 Task: Create a sub task Design and Implement Solution for the task  Integrate website with a new web content management system (CMS) in the project BackTech , assign it to team member softage.5@softage.net and update the status of the sub task to  At Risk , set the priority of the sub task to Medium
Action: Mouse moved to (612, 440)
Screenshot: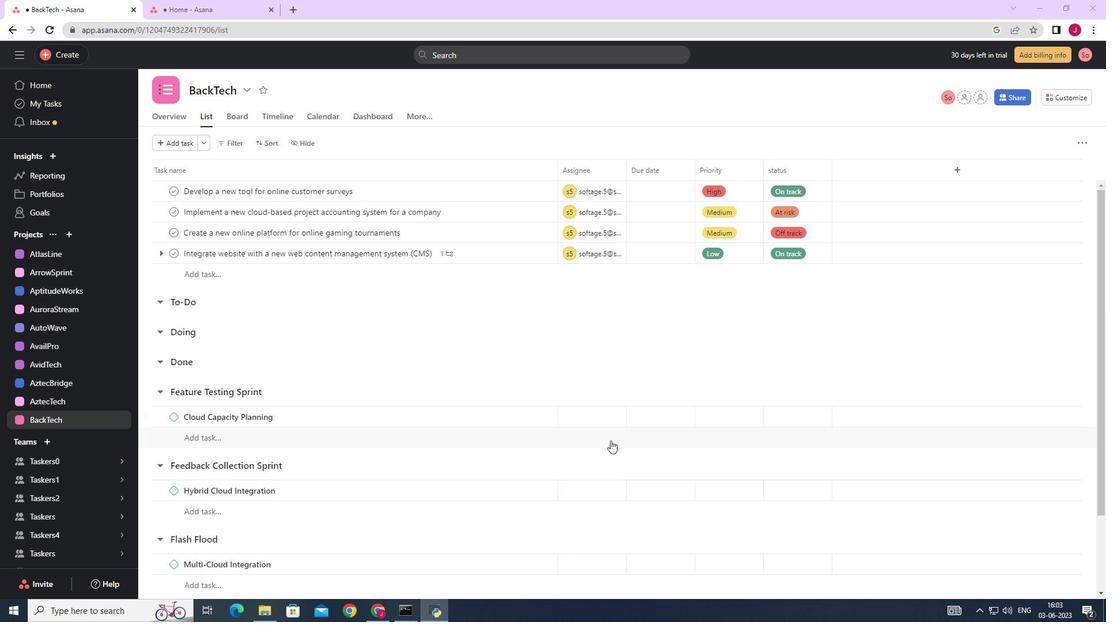 
Action: Mouse scrolled (612, 440) with delta (0, 0)
Screenshot: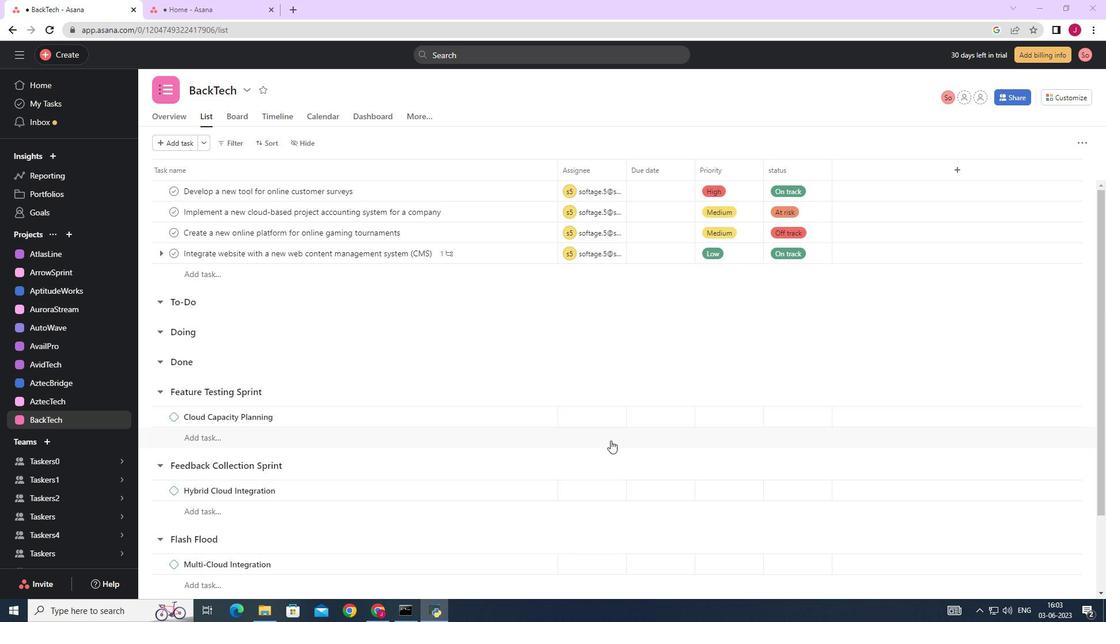 
Action: Mouse scrolled (612, 440) with delta (0, 0)
Screenshot: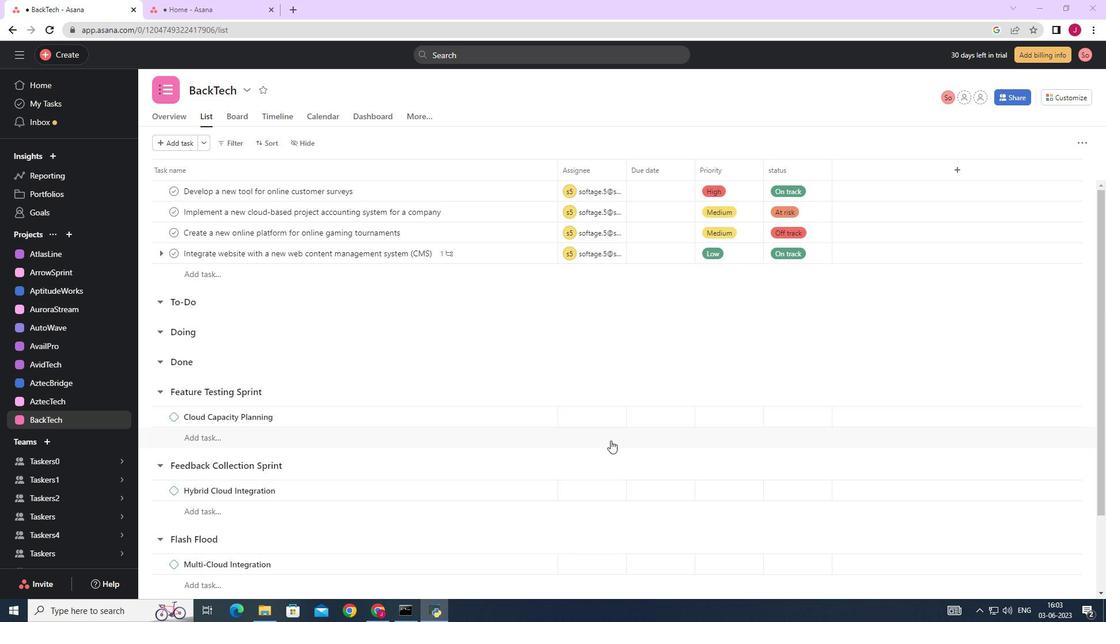 
Action: Mouse scrolled (612, 440) with delta (0, 0)
Screenshot: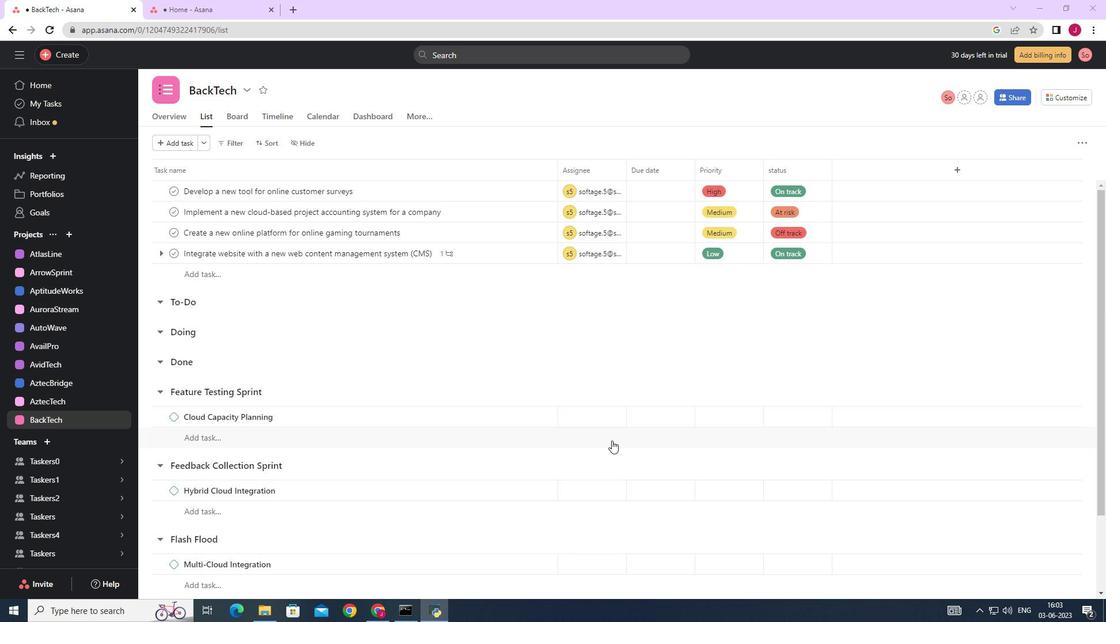 
Action: Mouse scrolled (612, 440) with delta (0, 0)
Screenshot: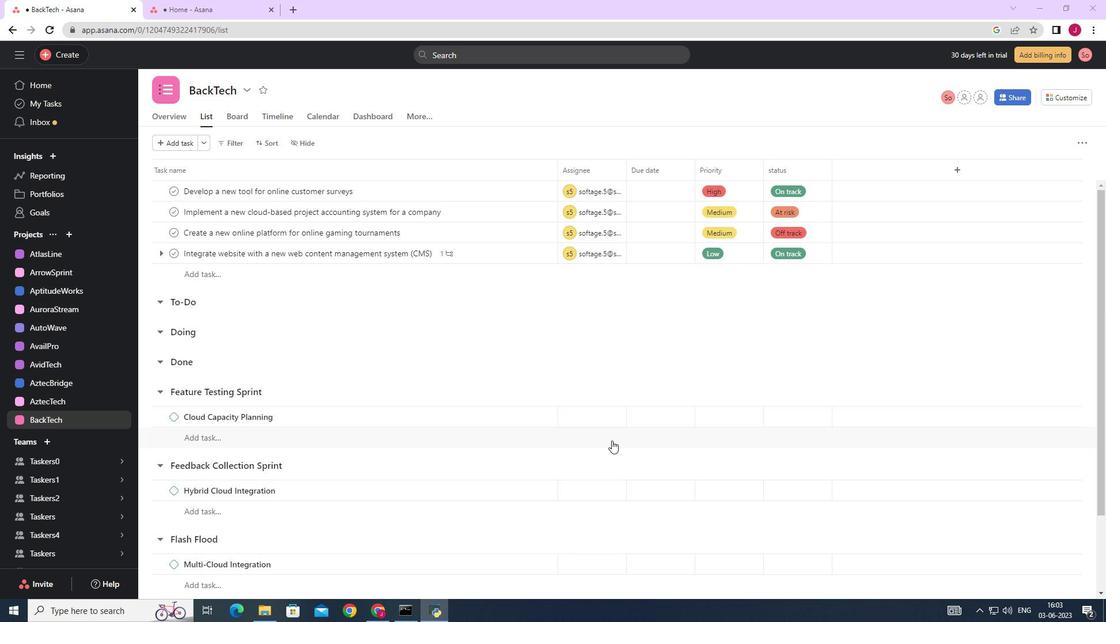 
Action: Mouse moved to (606, 440)
Screenshot: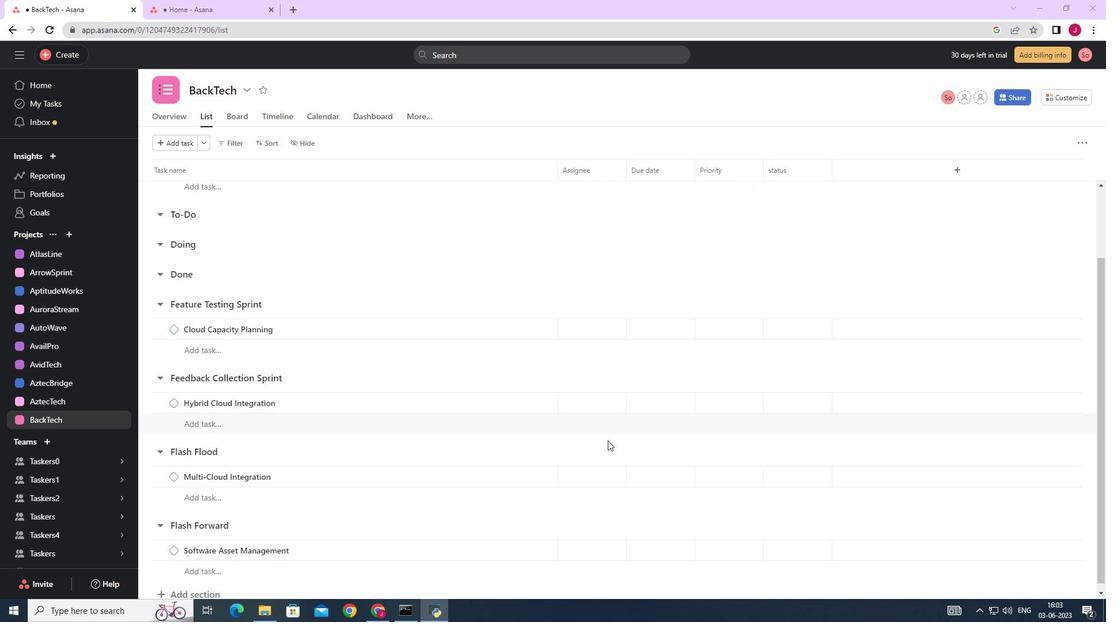 
Action: Mouse scrolled (606, 441) with delta (0, 0)
Screenshot: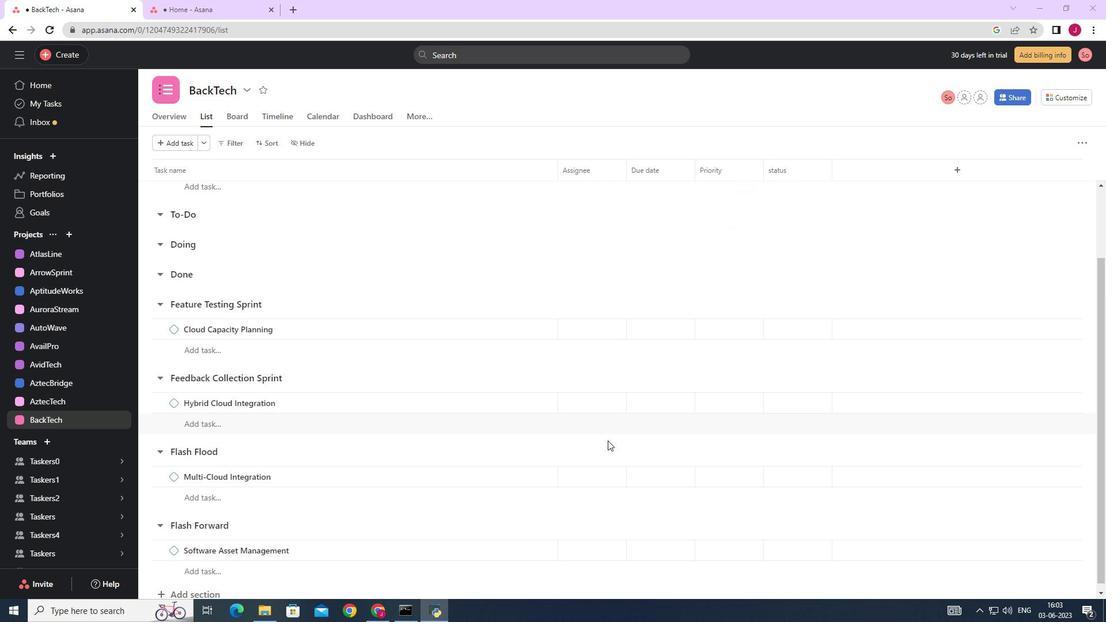
Action: Mouse scrolled (606, 441) with delta (0, 0)
Screenshot: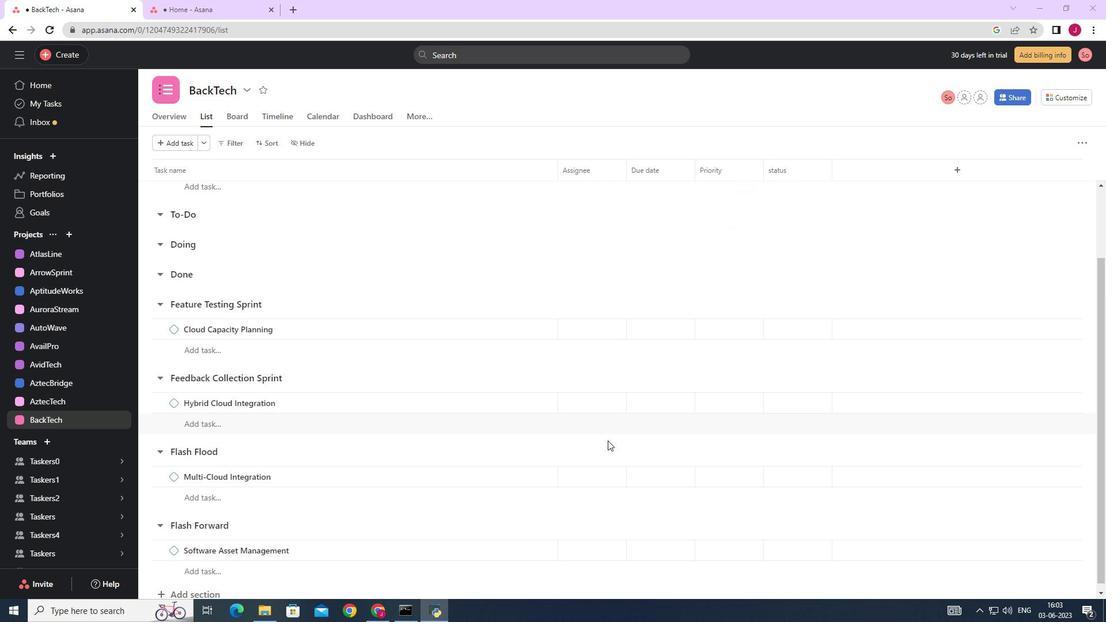 
Action: Mouse scrolled (606, 441) with delta (0, 0)
Screenshot: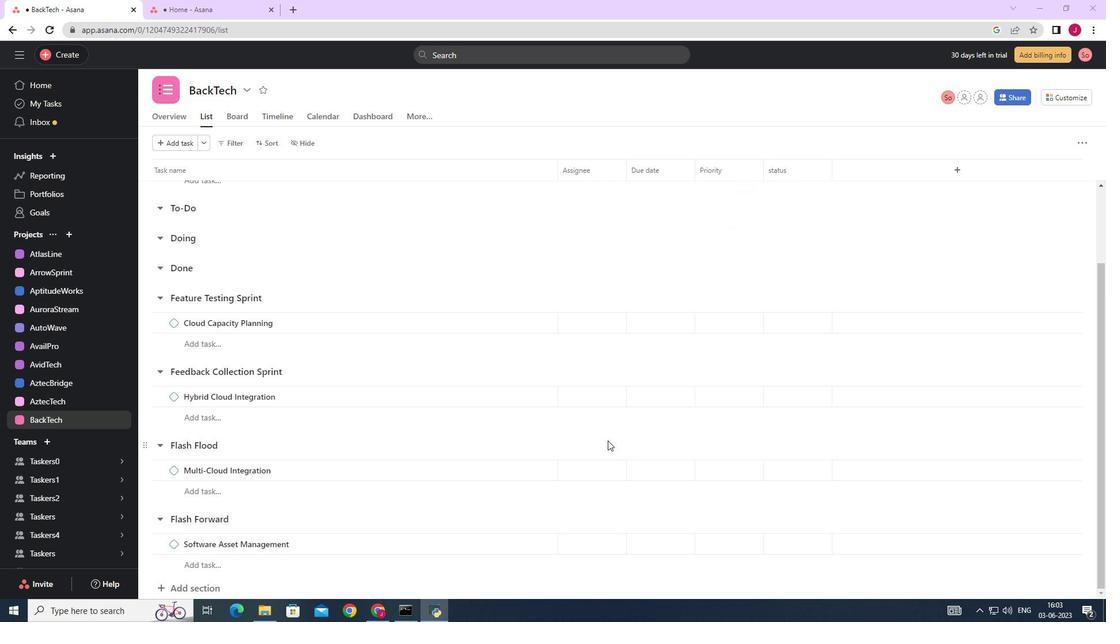 
Action: Mouse scrolled (606, 441) with delta (0, 0)
Screenshot: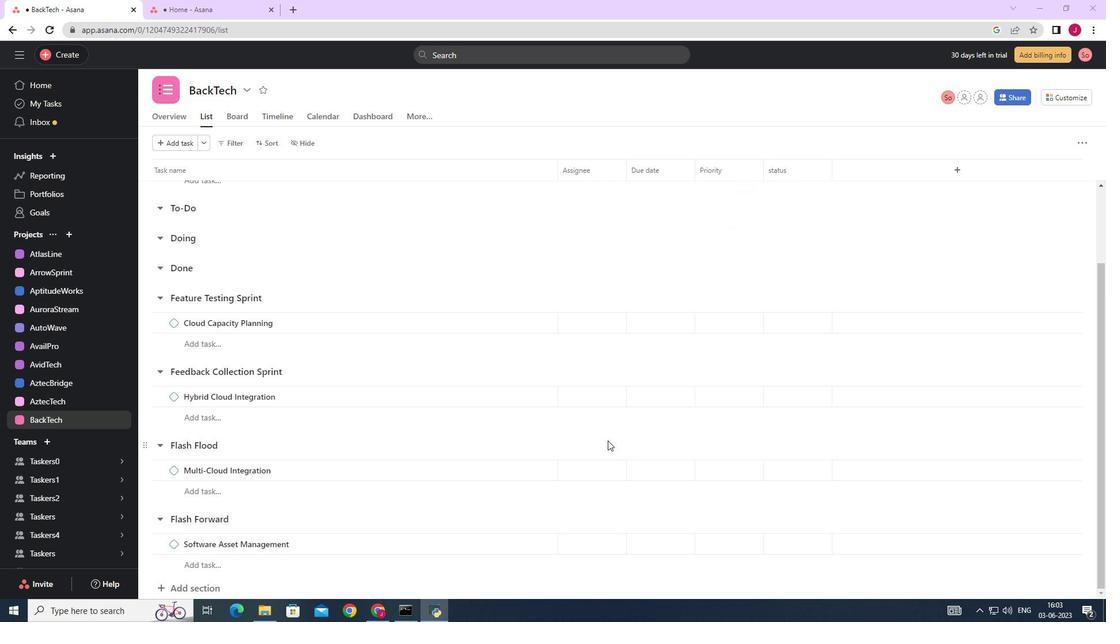 
Action: Mouse scrolled (606, 441) with delta (0, 0)
Screenshot: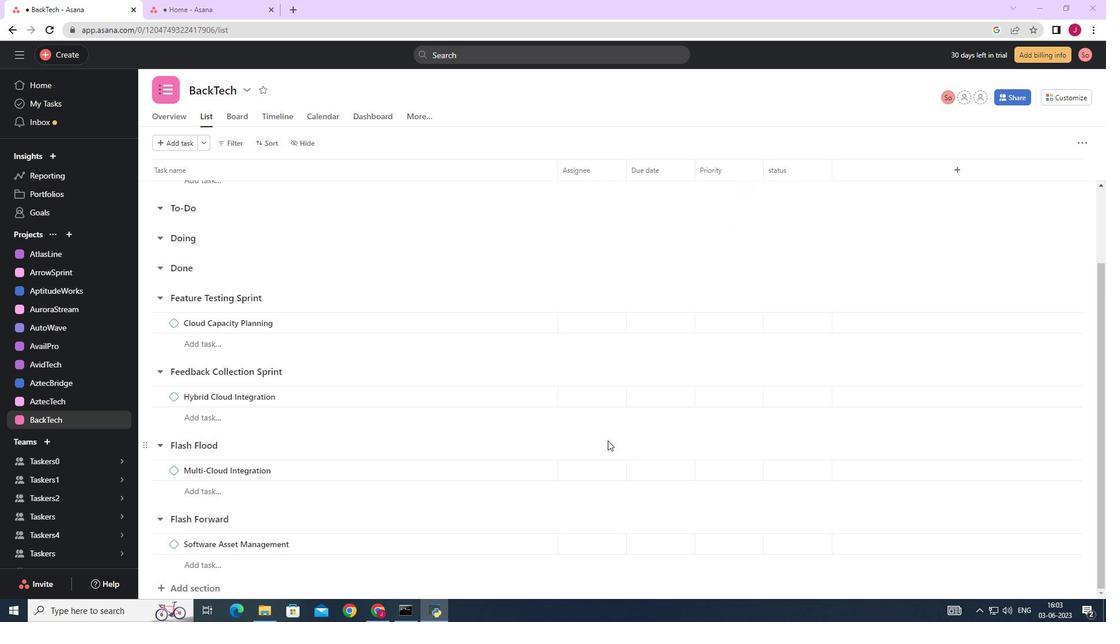 
Action: Mouse moved to (508, 251)
Screenshot: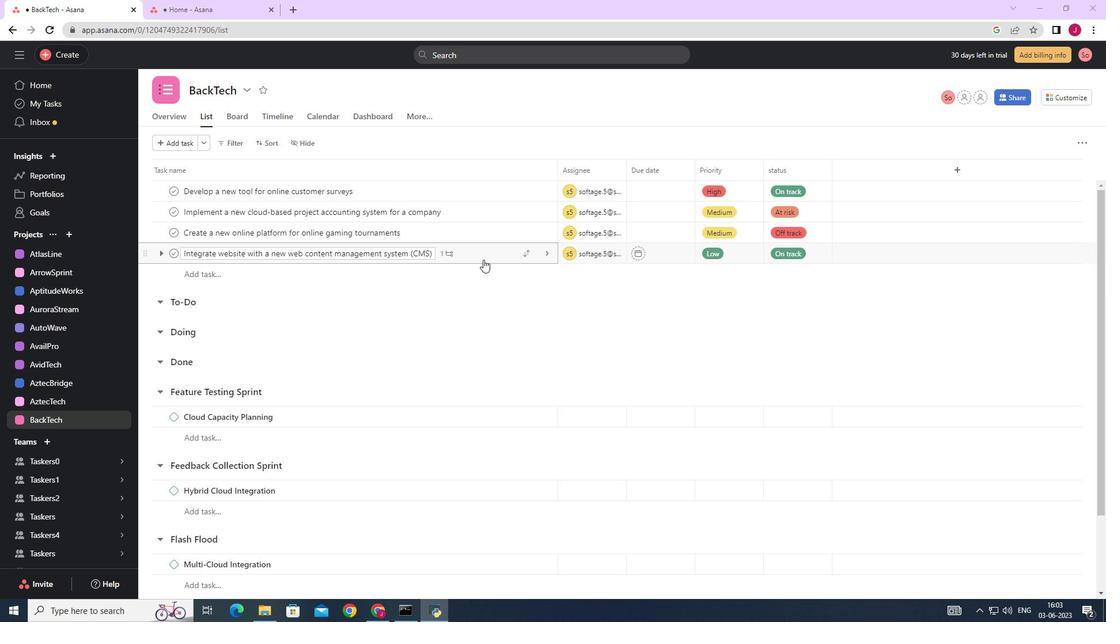
Action: Mouse pressed left at (508, 251)
Screenshot: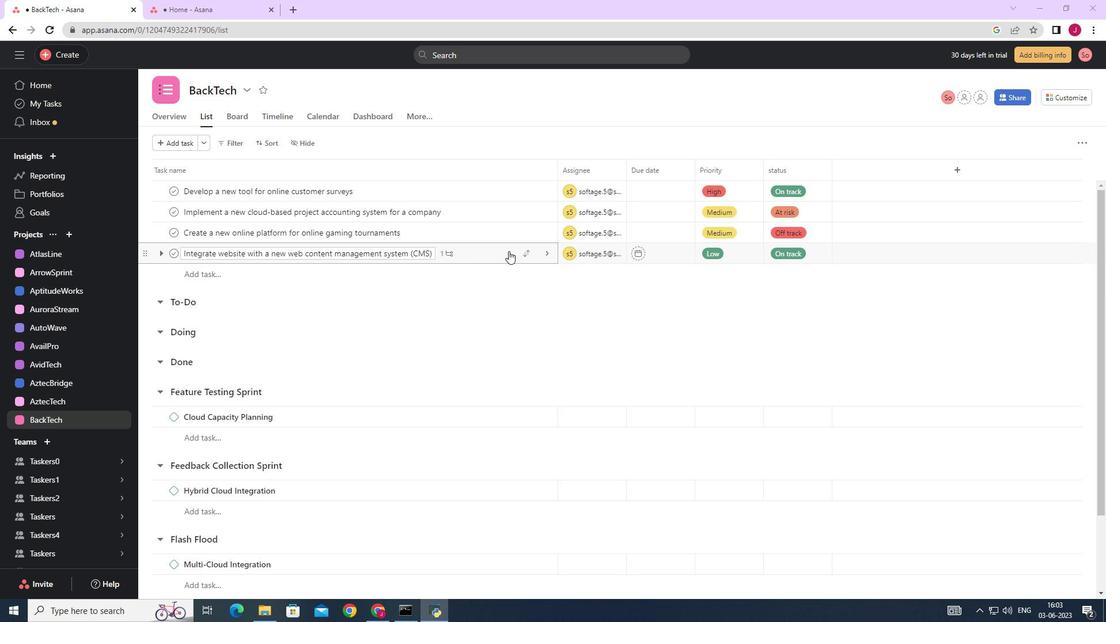 
Action: Mouse moved to (843, 348)
Screenshot: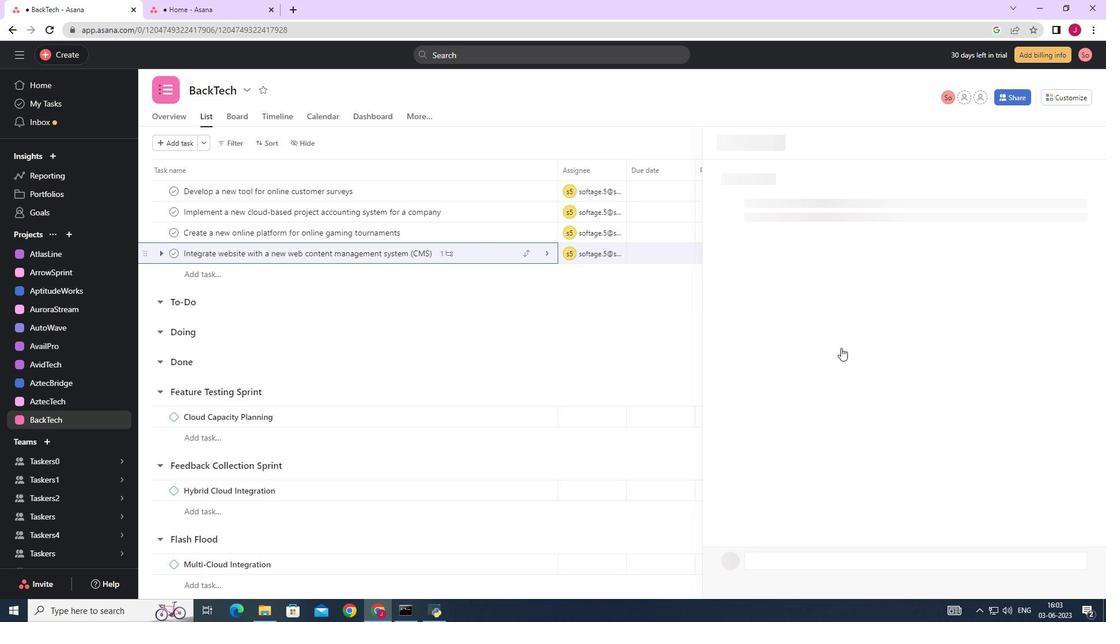 
Action: Mouse scrolled (843, 347) with delta (0, 0)
Screenshot: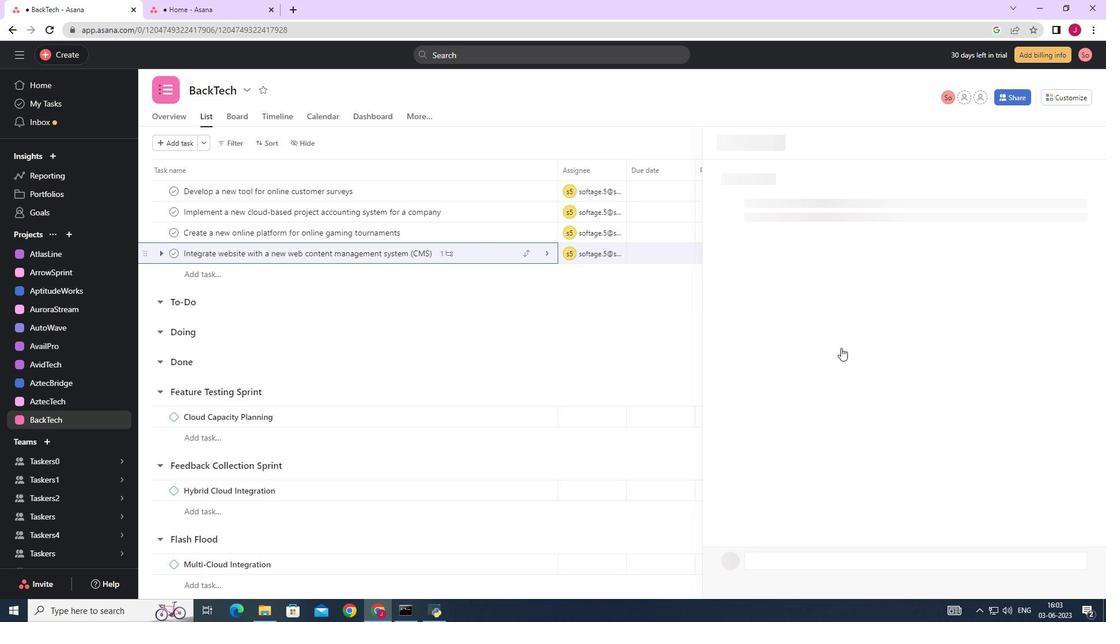 
Action: Mouse scrolled (843, 347) with delta (0, 0)
Screenshot: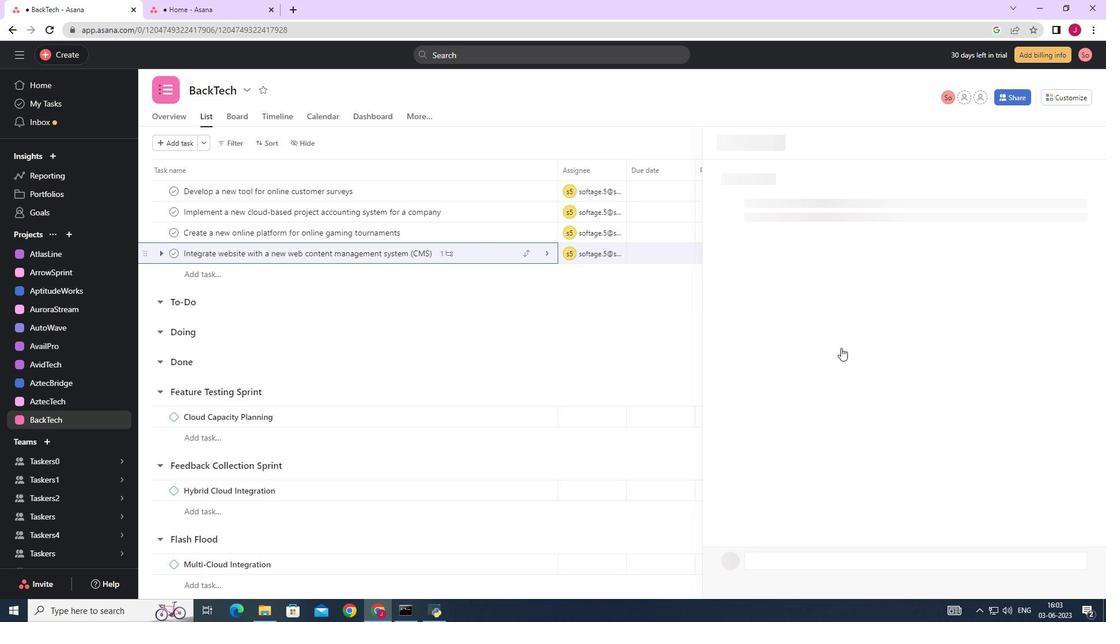 
Action: Mouse scrolled (843, 347) with delta (0, 0)
Screenshot: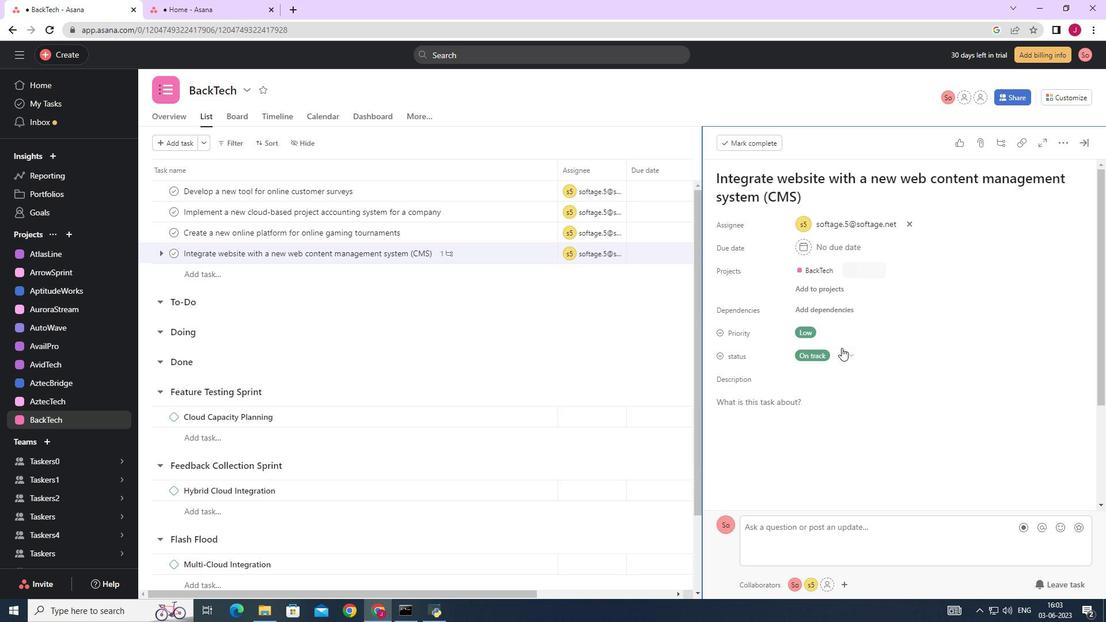 
Action: Mouse scrolled (843, 347) with delta (0, 0)
Screenshot: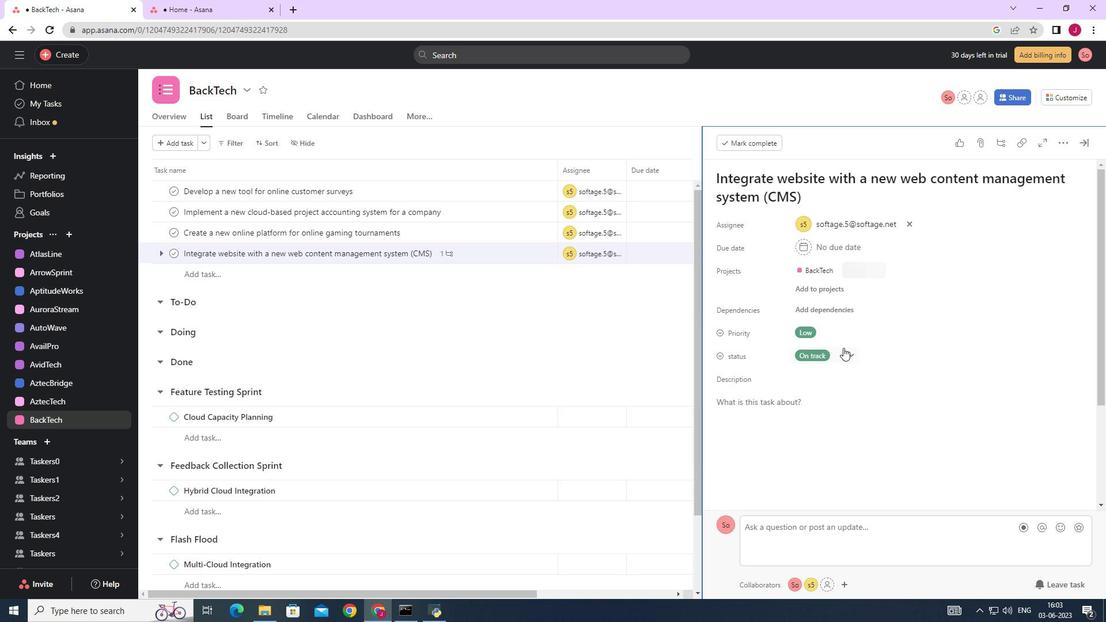 
Action: Mouse moved to (756, 418)
Screenshot: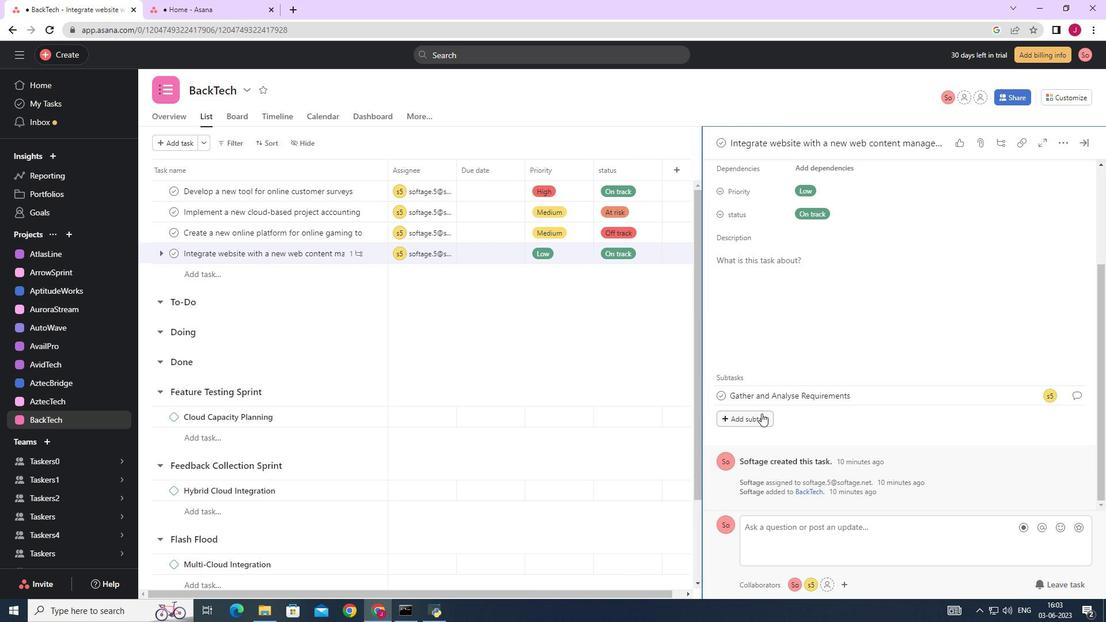 
Action: Mouse pressed left at (756, 418)
Screenshot: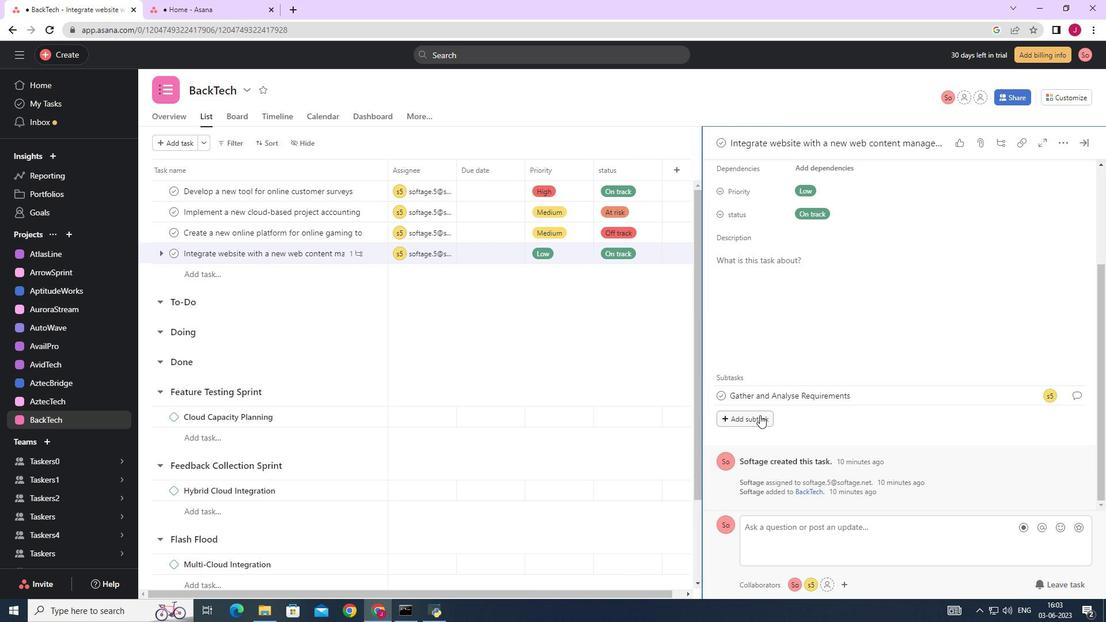 
Action: Mouse moved to (752, 417)
Screenshot: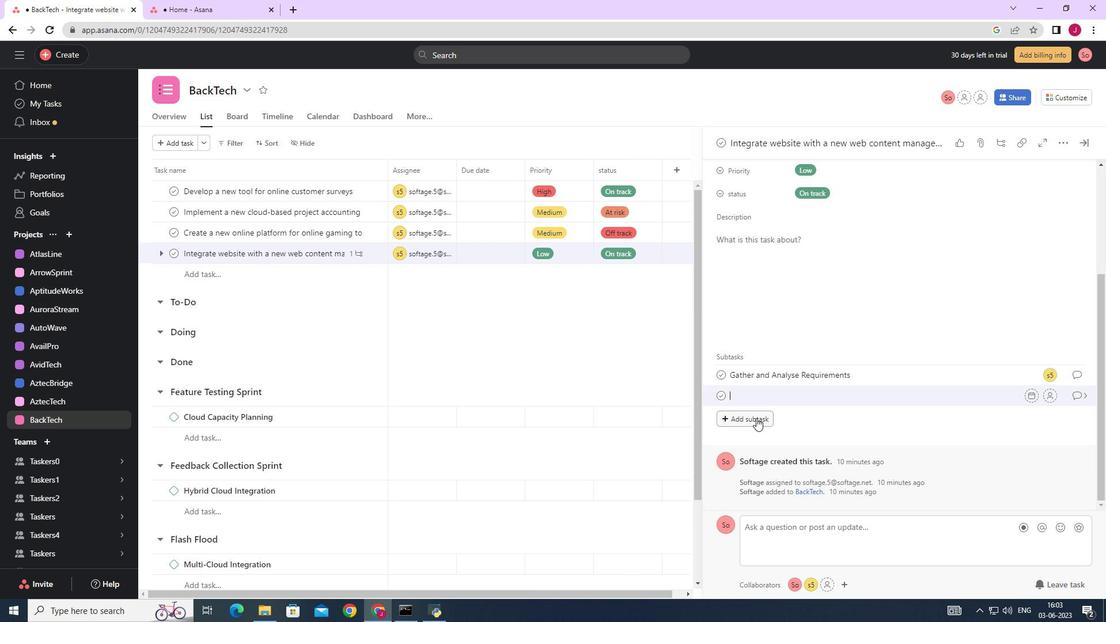 
Action: Key pressed <Key.caps_lock>I<Key.caps_lock>mplement<Key.space>an<Key.backspace><Key.backspace><Key.backspace><Key.backspace><Key.backspace><Key.backspace><Key.backspace><Key.backspace><Key.backspace><Key.backspace><Key.backspace><Key.backspace><Key.caps_lock>D<Key.caps_lock>esign<Key.space>and<Key.space><Key.caps_lock>I<Key.caps_lock>mplement<Key.space><Key.caps_lock>S<Key.caps_lock>olution
Screenshot: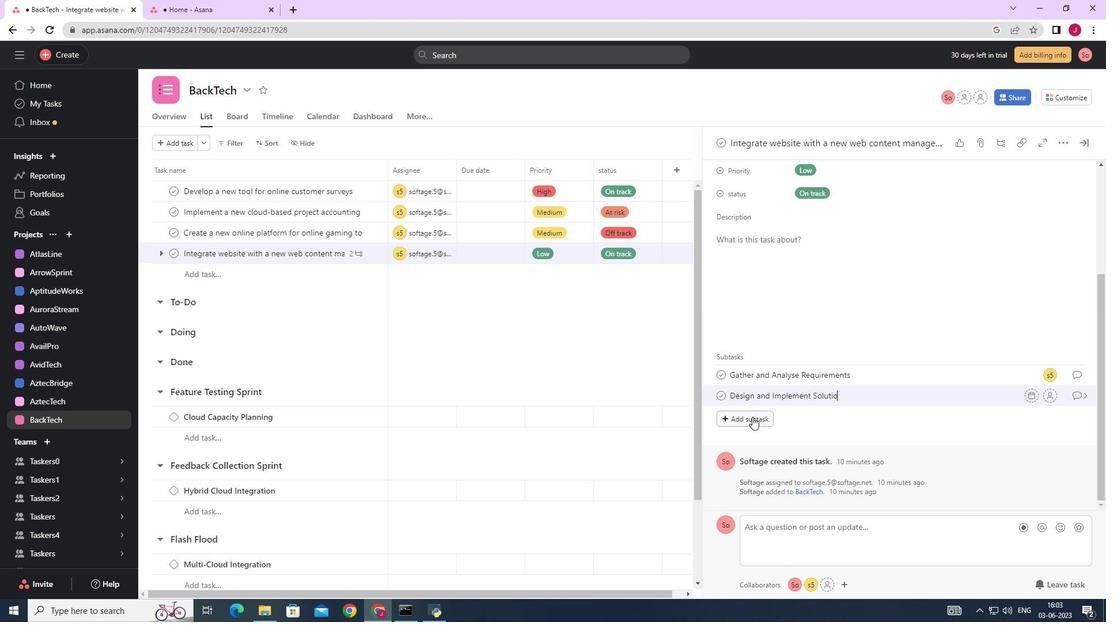 
Action: Mouse moved to (1046, 391)
Screenshot: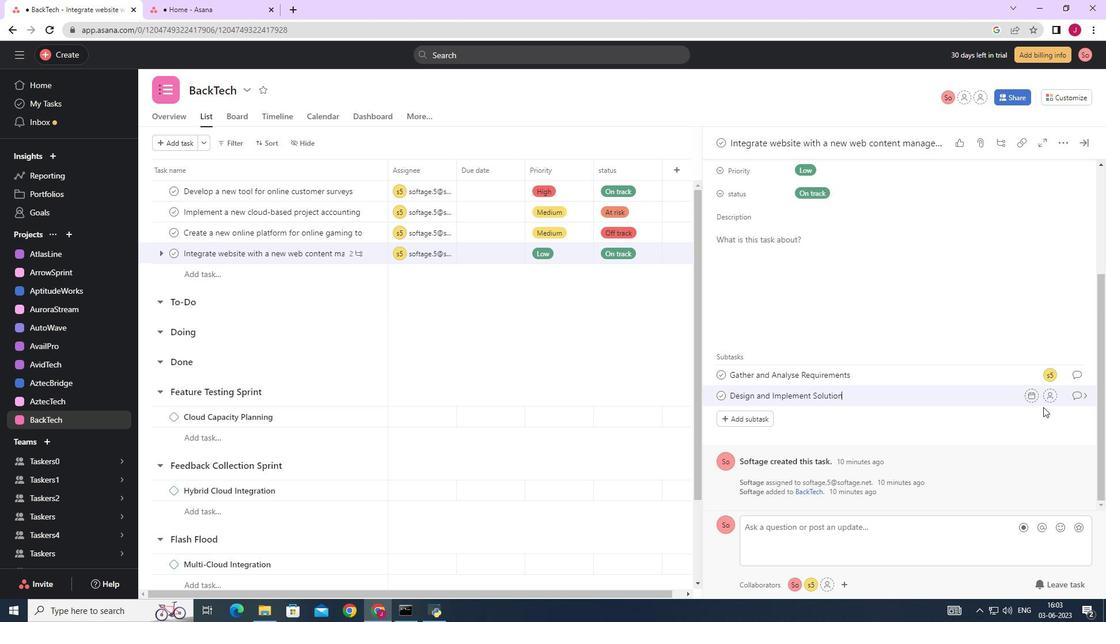 
Action: Mouse pressed left at (1046, 391)
Screenshot: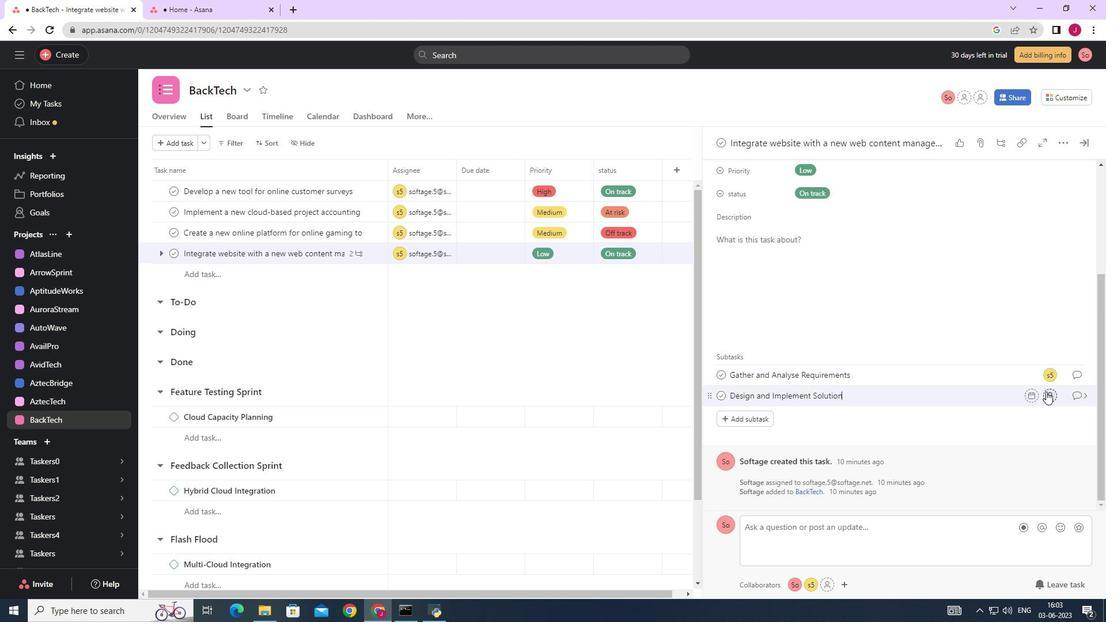 
Action: Mouse moved to (869, 445)
Screenshot: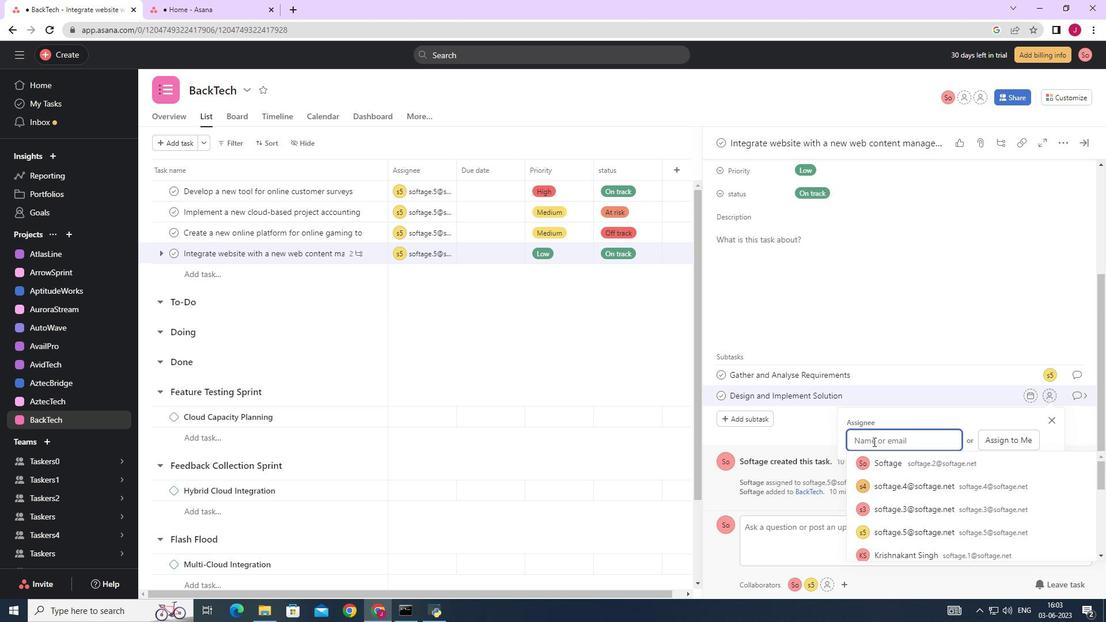 
Action: Key pressed softage.5
Screenshot: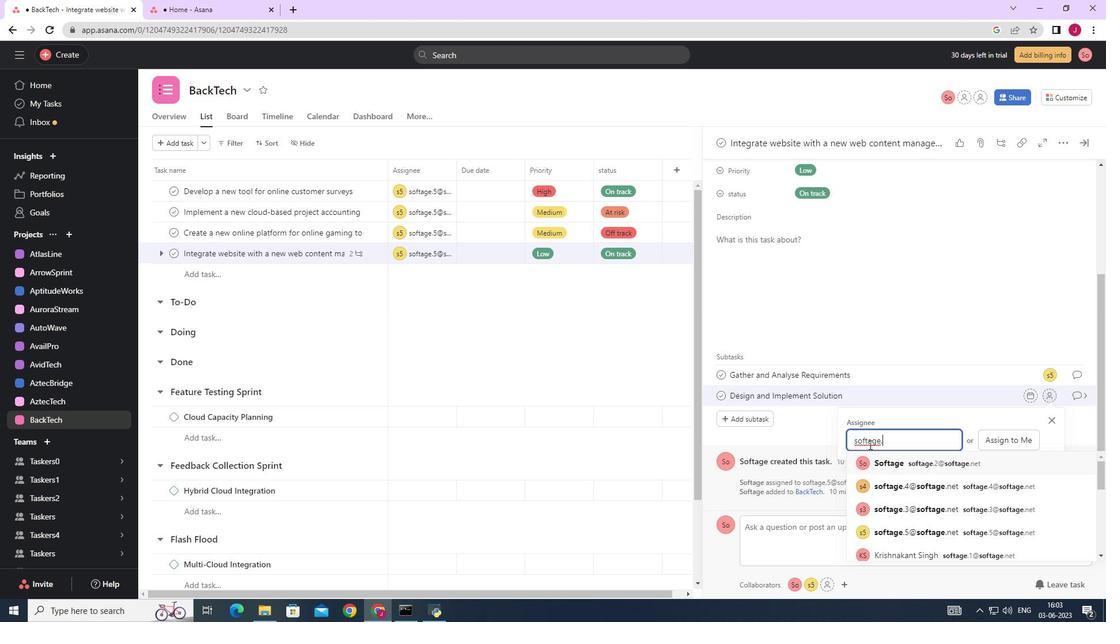 
Action: Mouse moved to (936, 463)
Screenshot: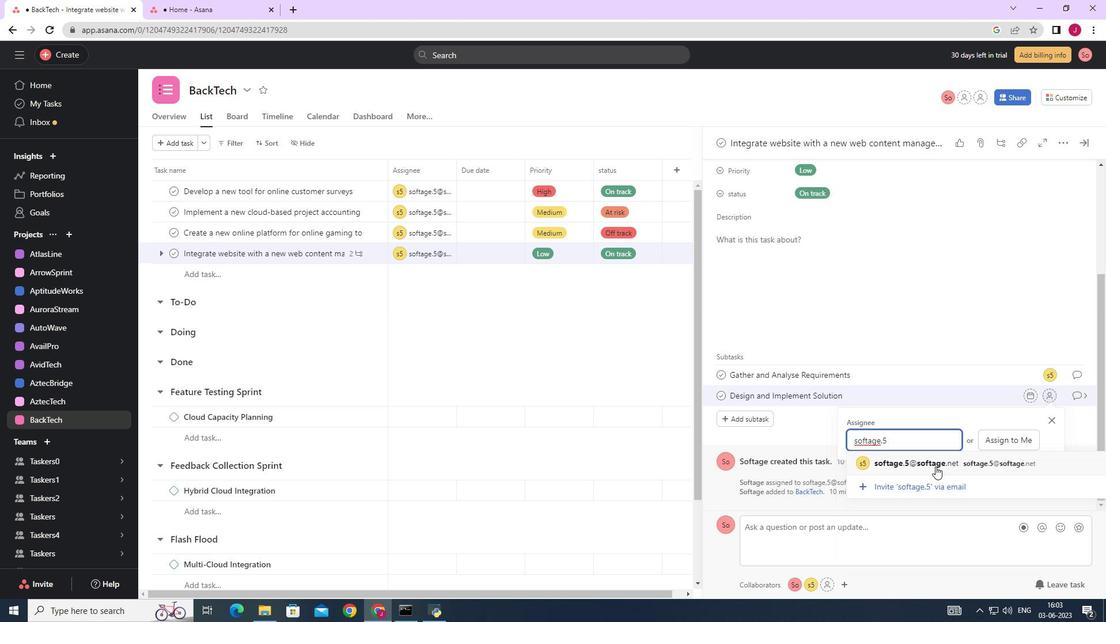 
Action: Mouse pressed left at (936, 463)
Screenshot: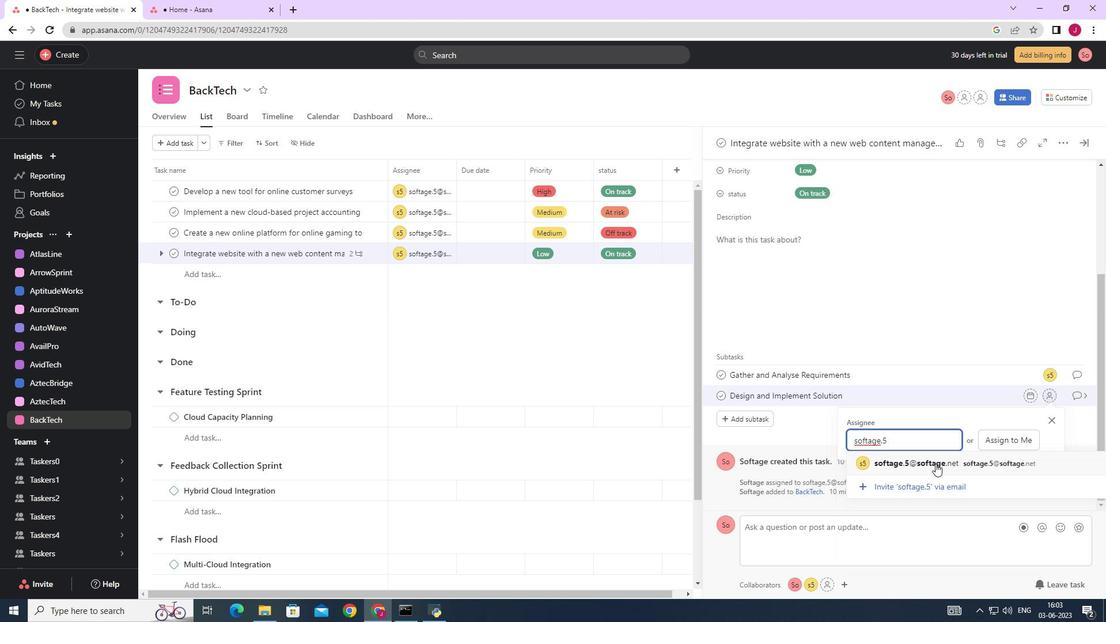 
Action: Mouse moved to (1075, 396)
Screenshot: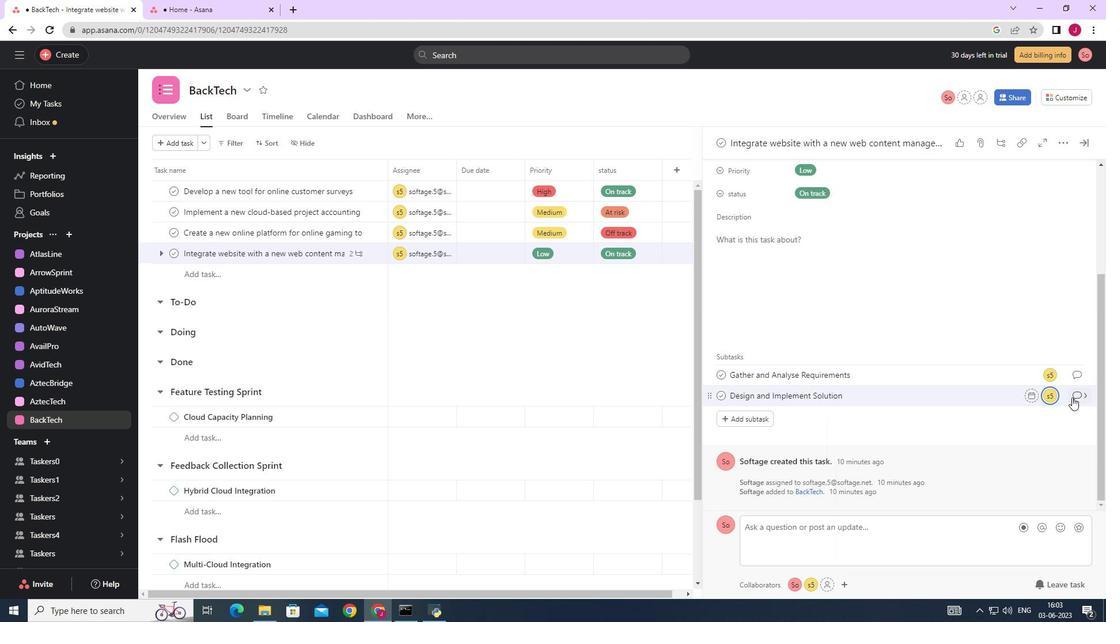 
Action: Mouse pressed left at (1075, 396)
Screenshot: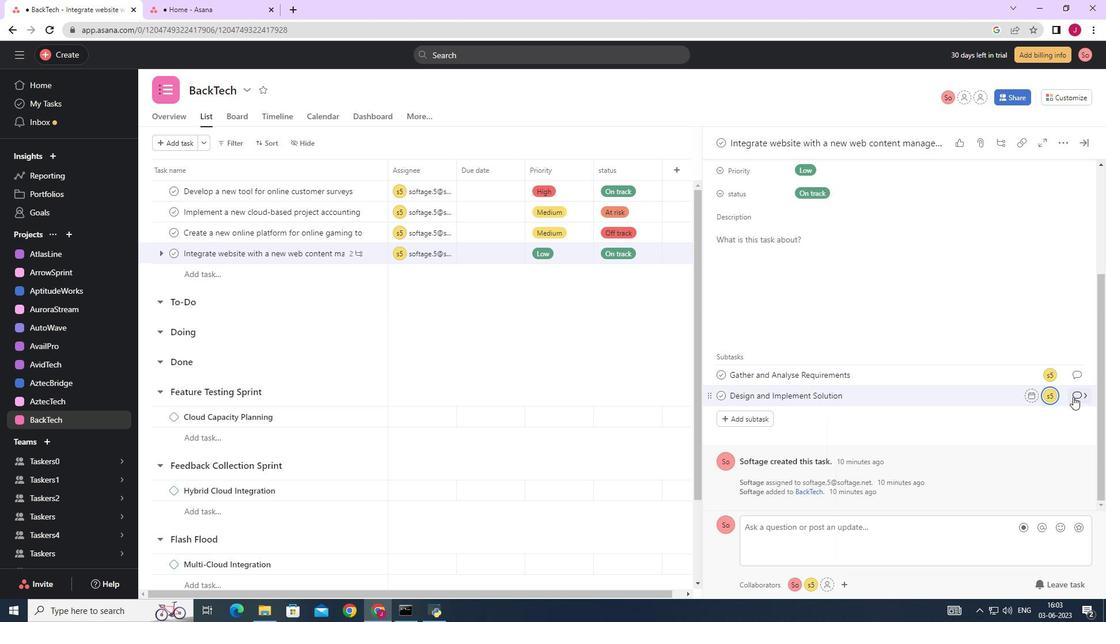 
Action: Mouse moved to (778, 307)
Screenshot: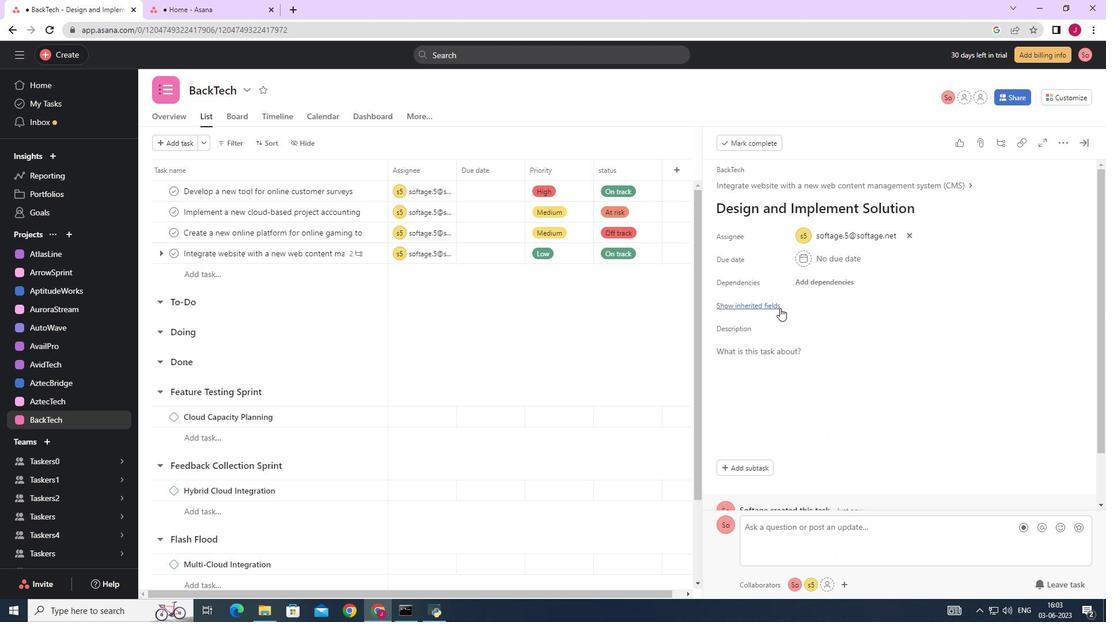 
Action: Mouse pressed left at (778, 307)
Screenshot: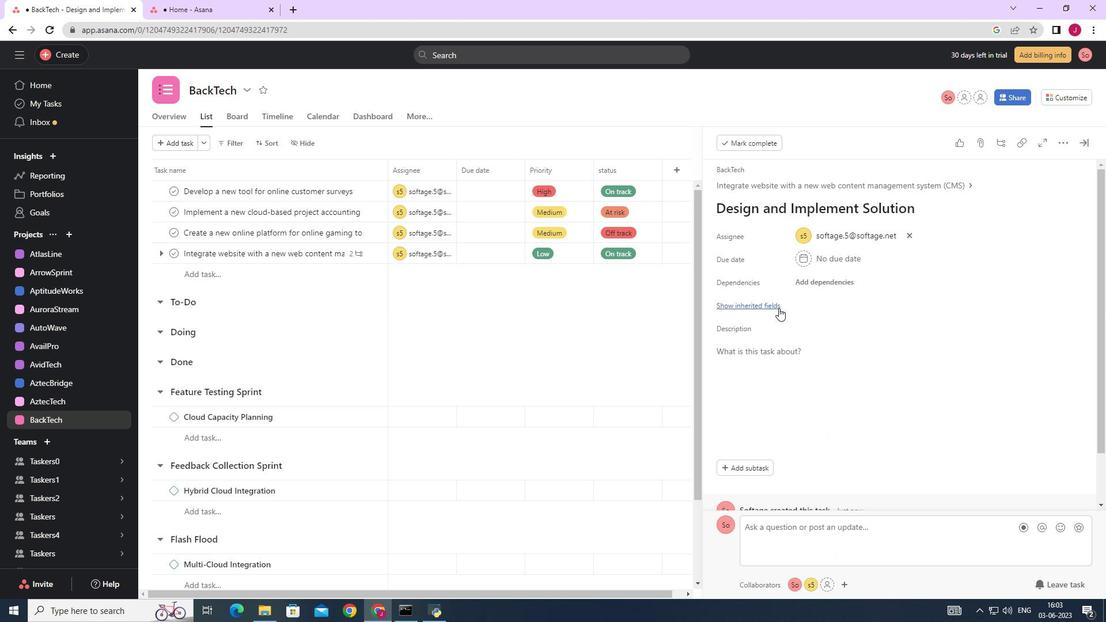 
Action: Mouse moved to (812, 327)
Screenshot: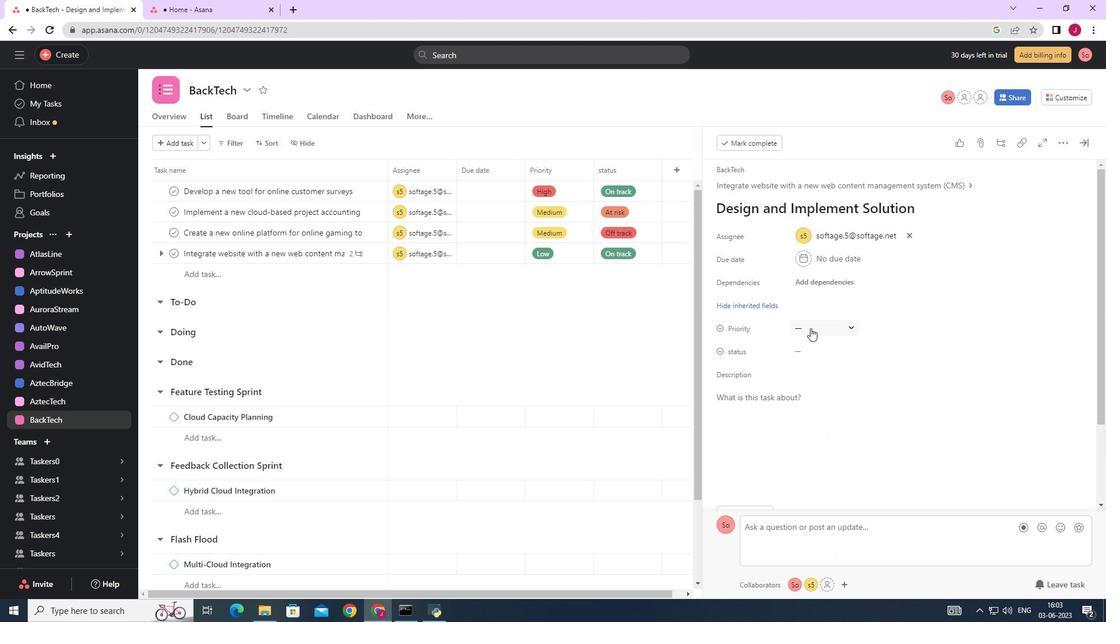 
Action: Mouse pressed left at (812, 327)
Screenshot: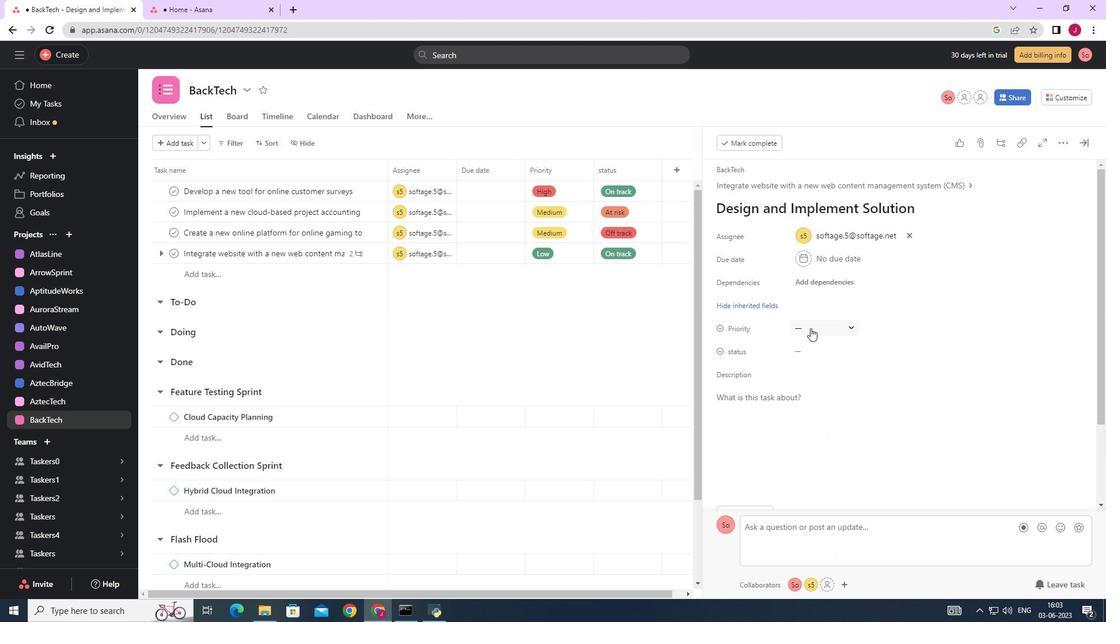 
Action: Mouse moved to (835, 391)
Screenshot: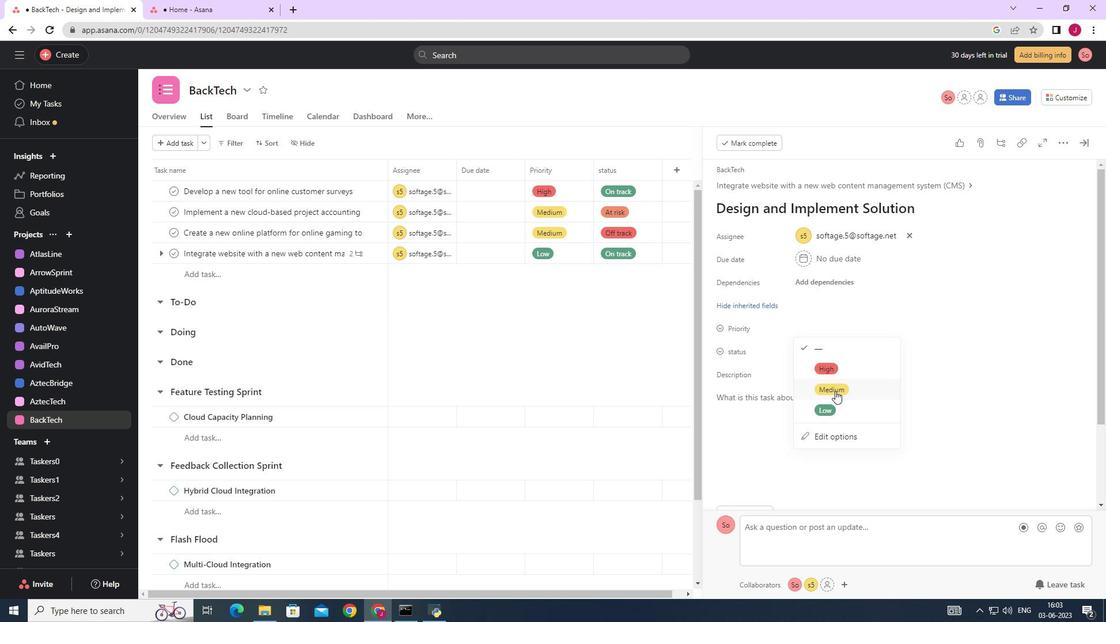 
Action: Mouse pressed left at (835, 391)
Screenshot: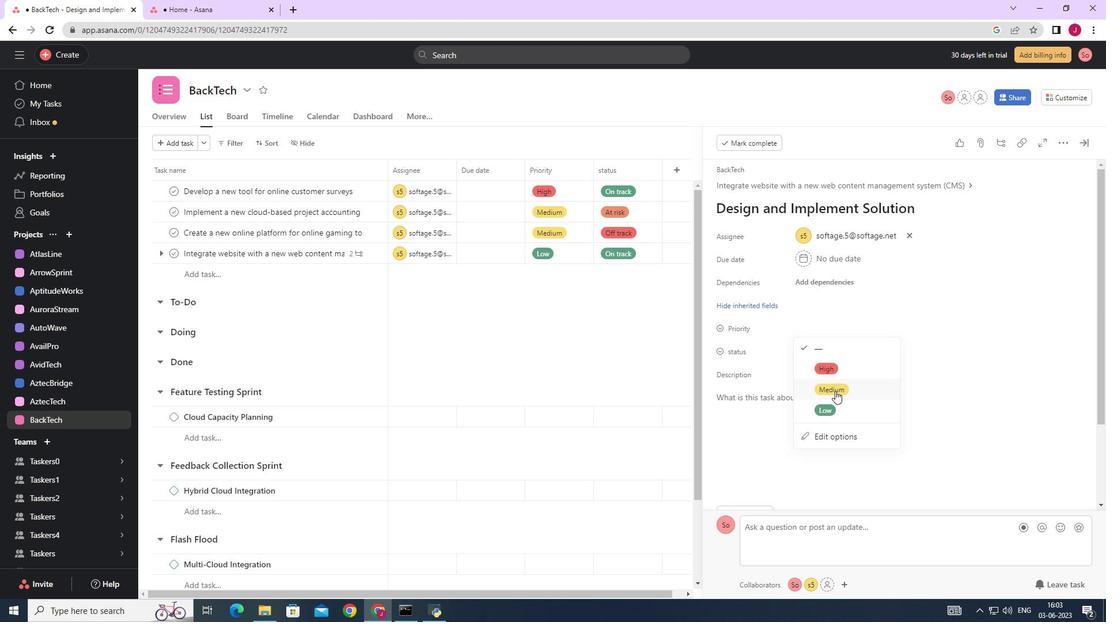 
Action: Mouse moved to (813, 342)
Screenshot: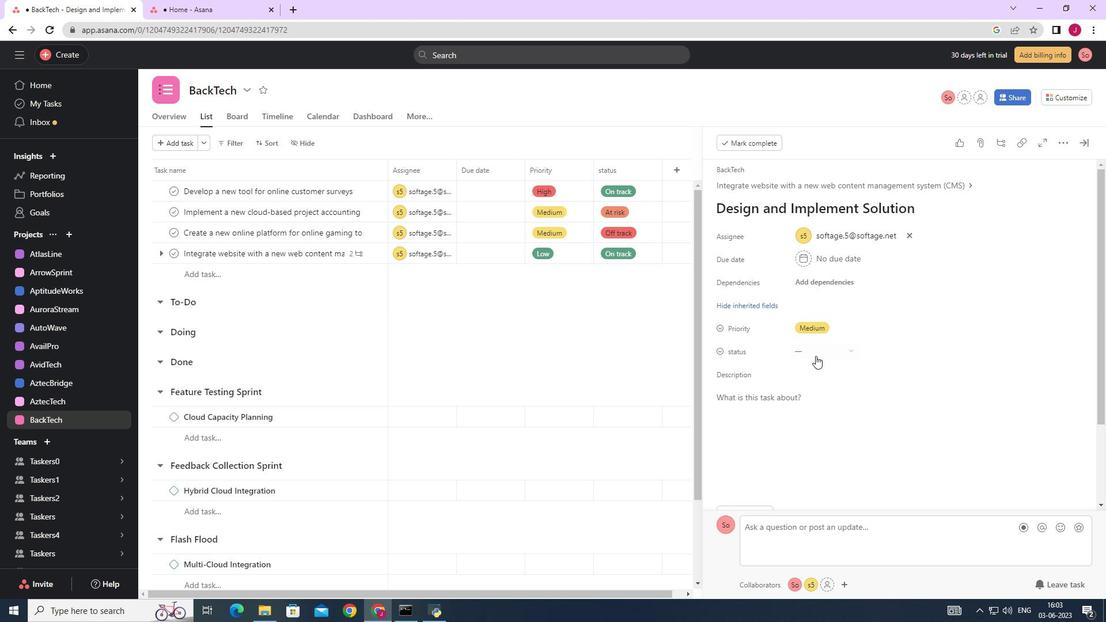 
Action: Mouse pressed left at (813, 342)
Screenshot: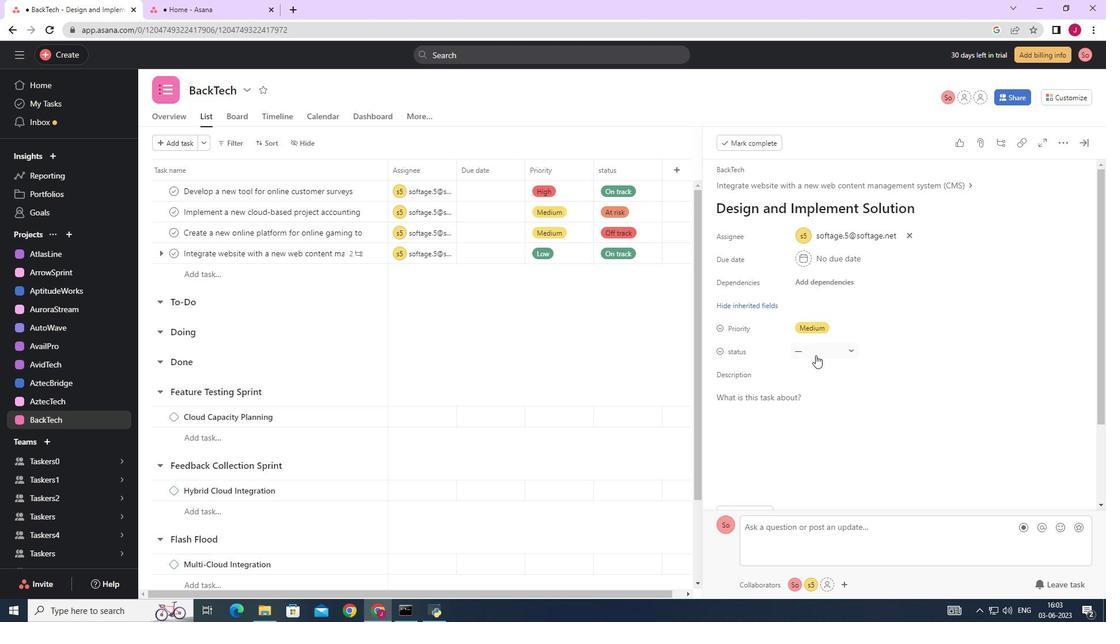 
Action: Mouse moved to (824, 348)
Screenshot: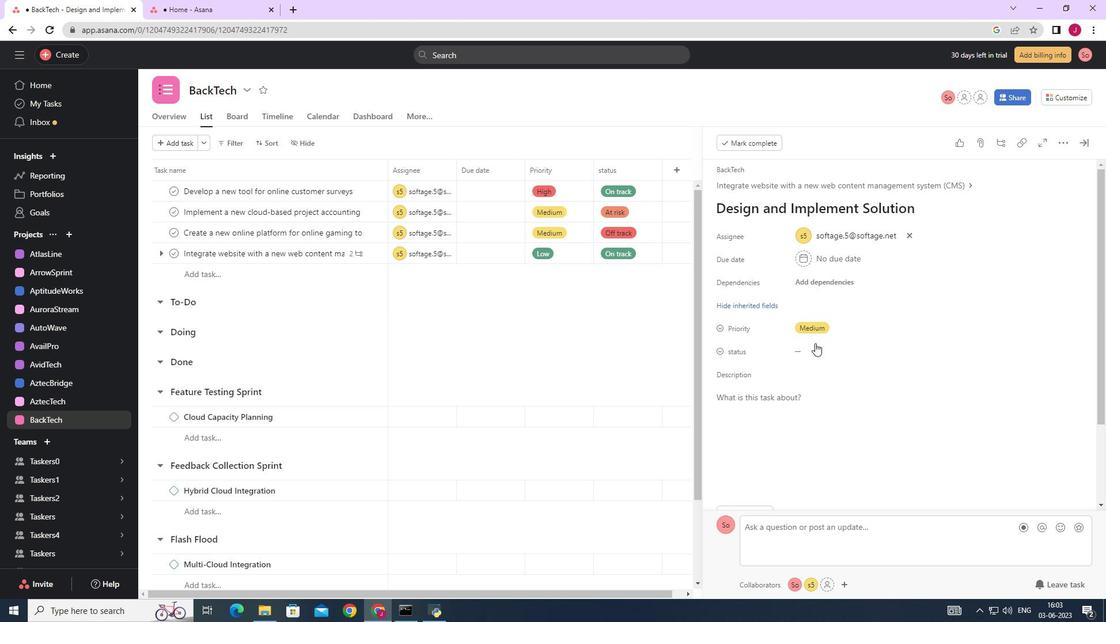 
Action: Mouse pressed left at (824, 348)
Screenshot: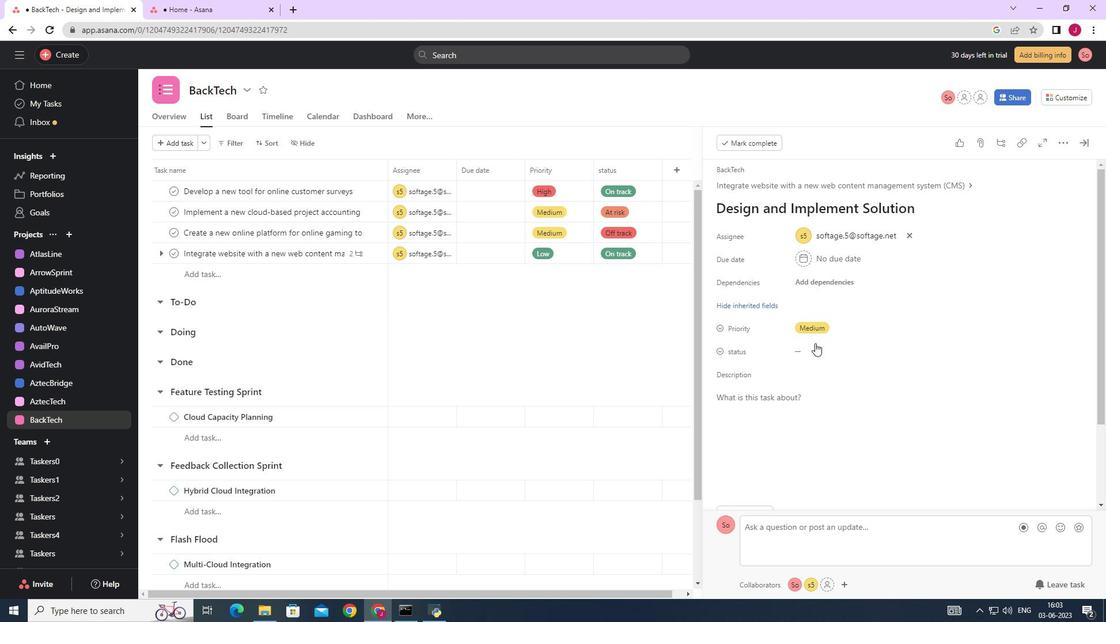 
Action: Mouse moved to (831, 430)
Screenshot: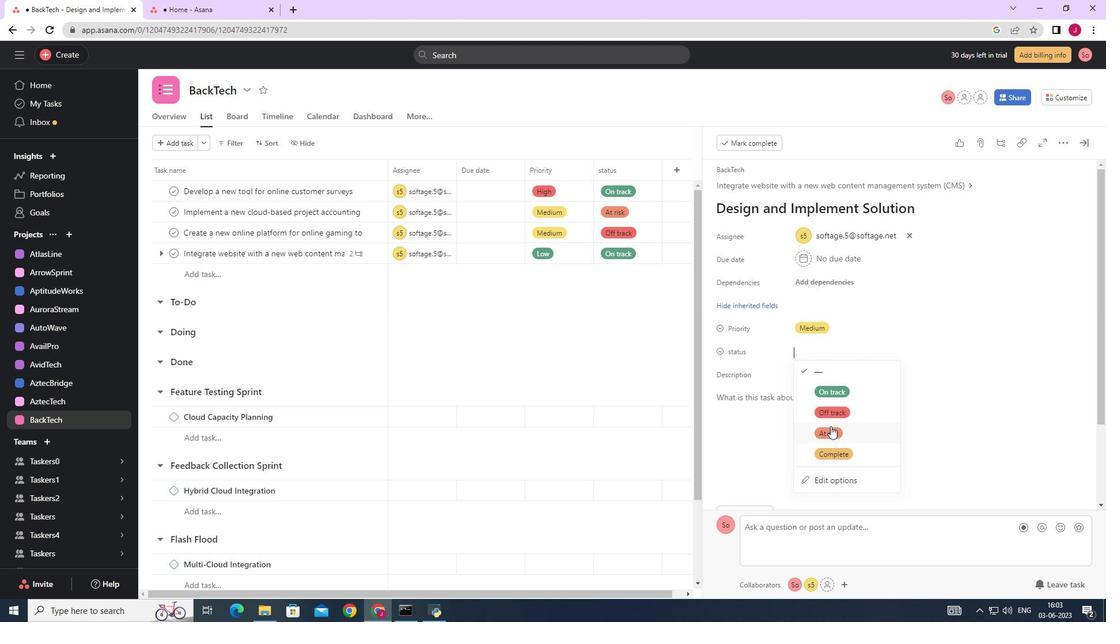 
Action: Mouse pressed left at (831, 430)
Screenshot: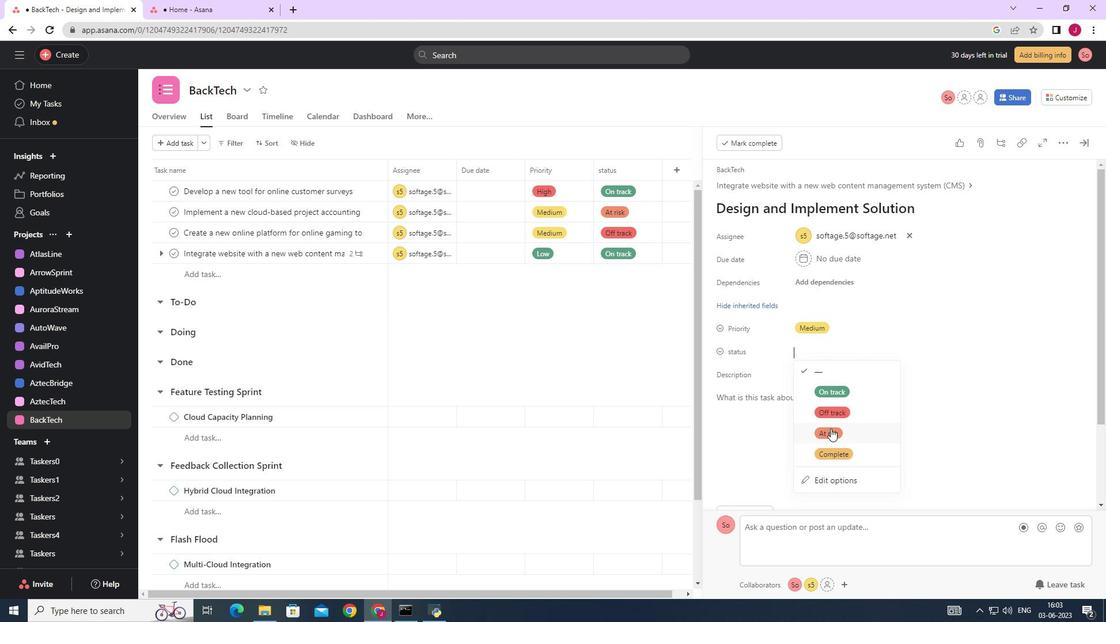 
Action: Mouse moved to (1085, 146)
Screenshot: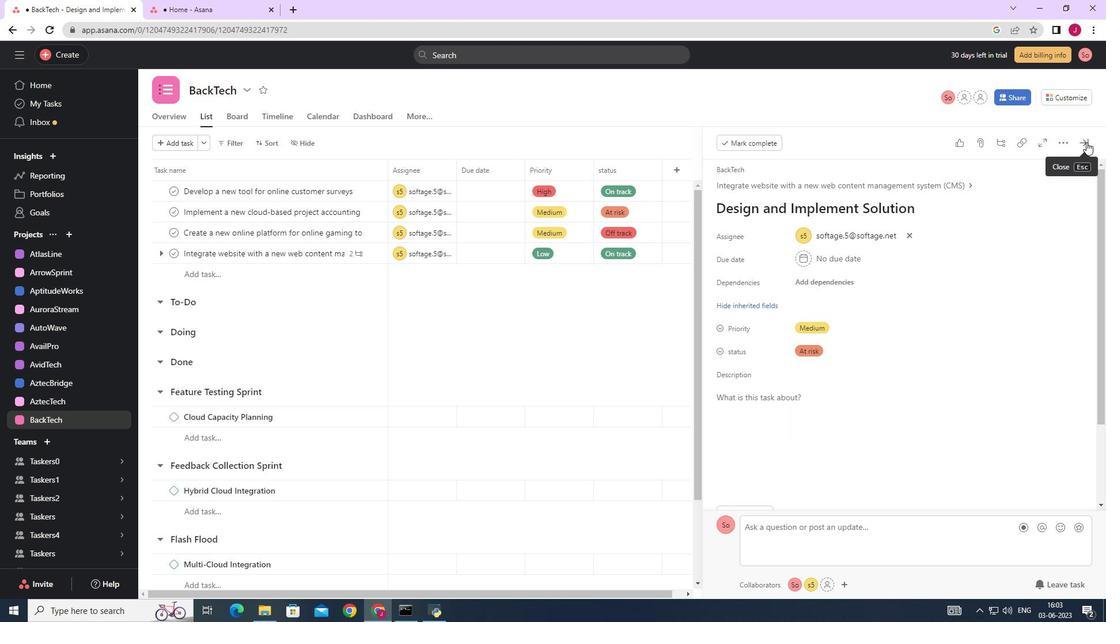 
Action: Mouse pressed left at (1085, 146)
Screenshot: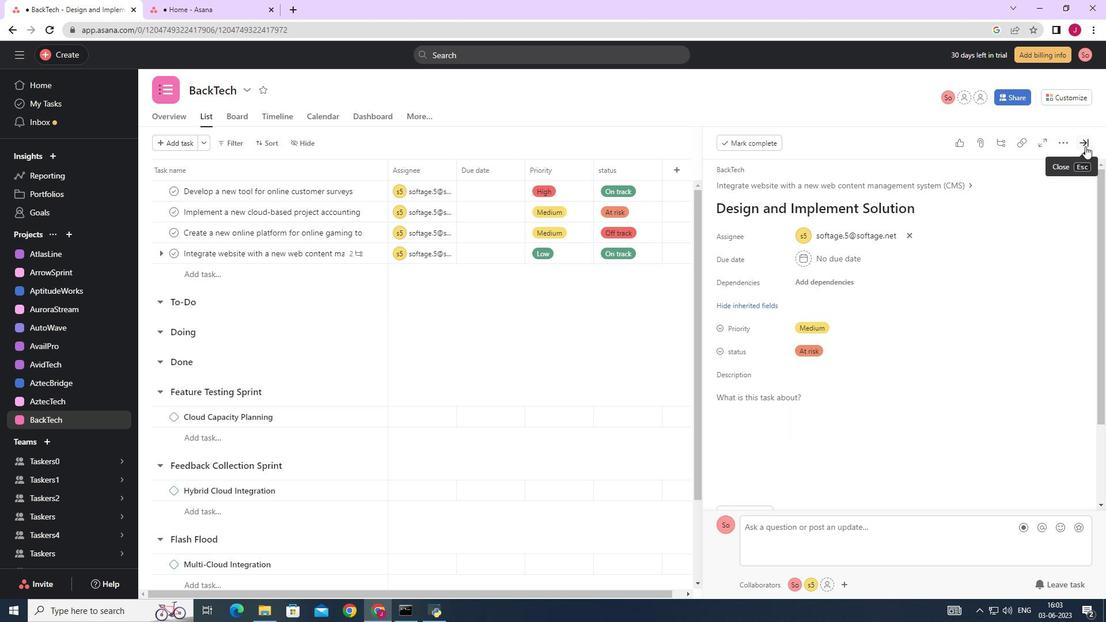 
Action: Mouse moved to (1080, 149)
Screenshot: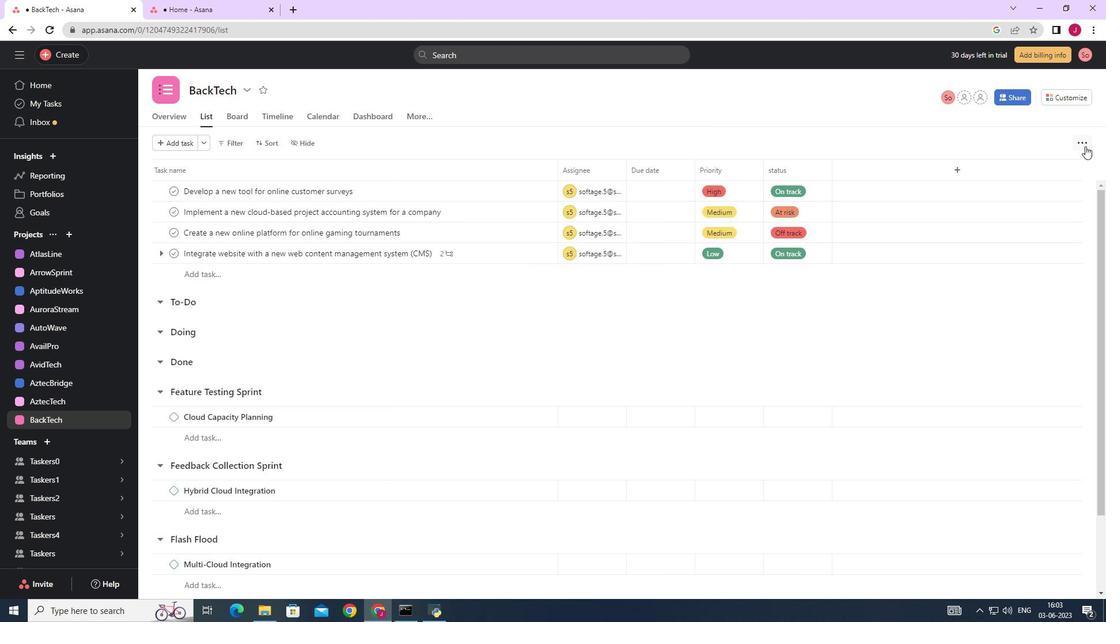 
